 Task: Add the task  Create a feature for users to track and manage their inventory to the section Epic Expedition in the project WorldView and add a Due Date to the respective task as 2024/04/27.
Action: Mouse moved to (78, 342)
Screenshot: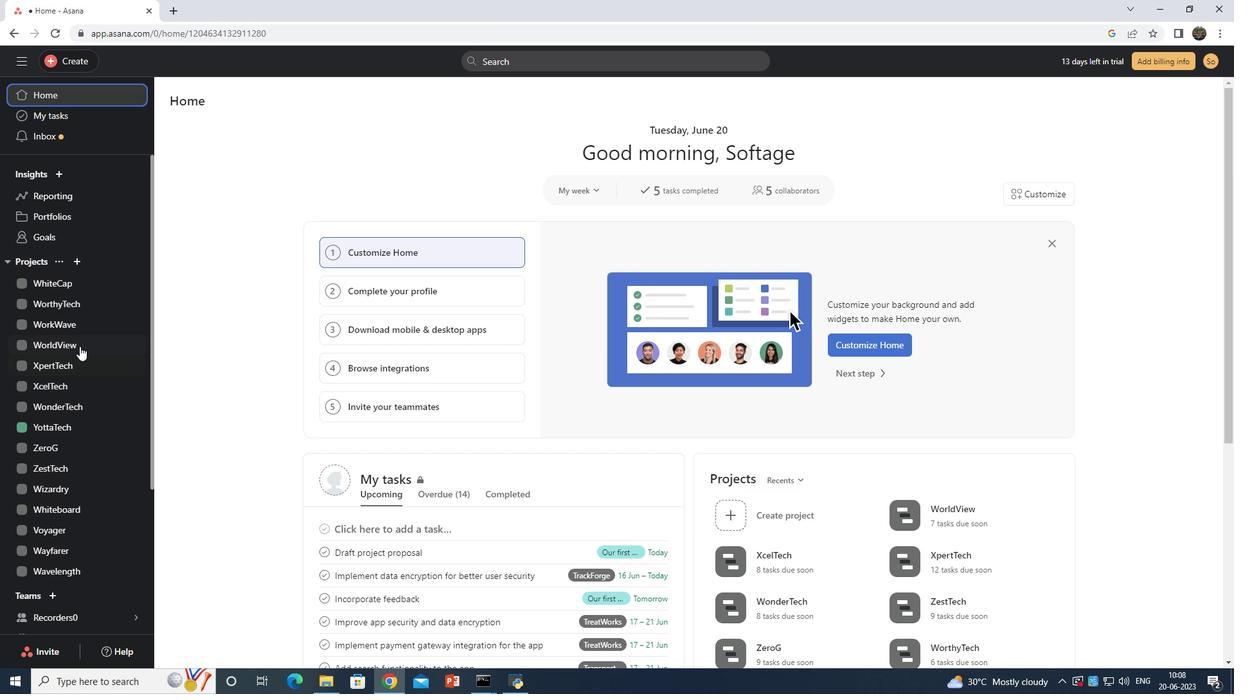 
Action: Mouse pressed left at (78, 342)
Screenshot: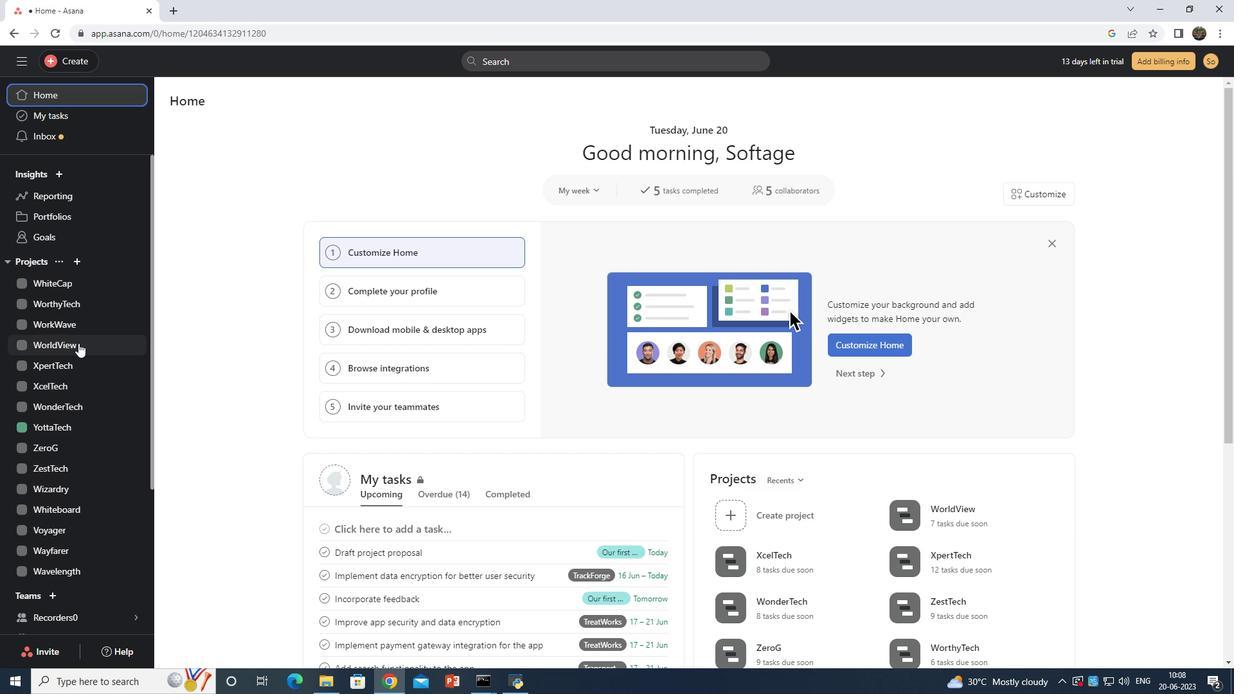 
Action: Mouse moved to (230, 131)
Screenshot: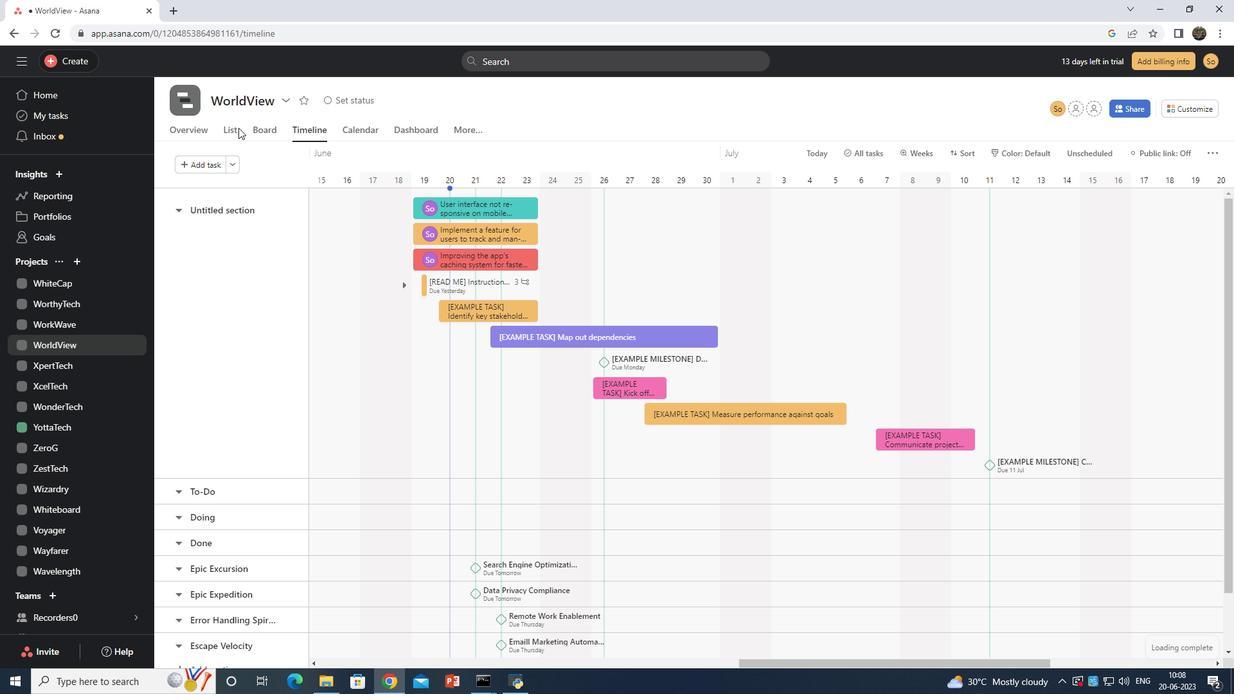 
Action: Mouse pressed left at (230, 131)
Screenshot: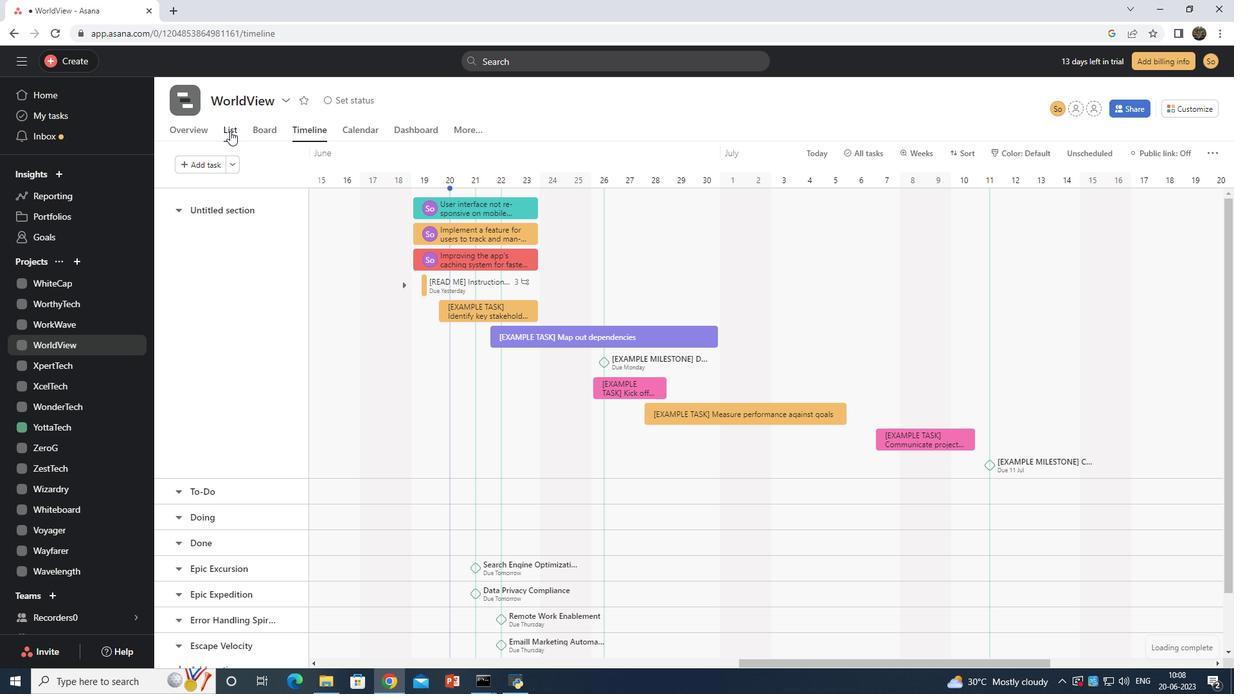 
Action: Mouse moved to (373, 395)
Screenshot: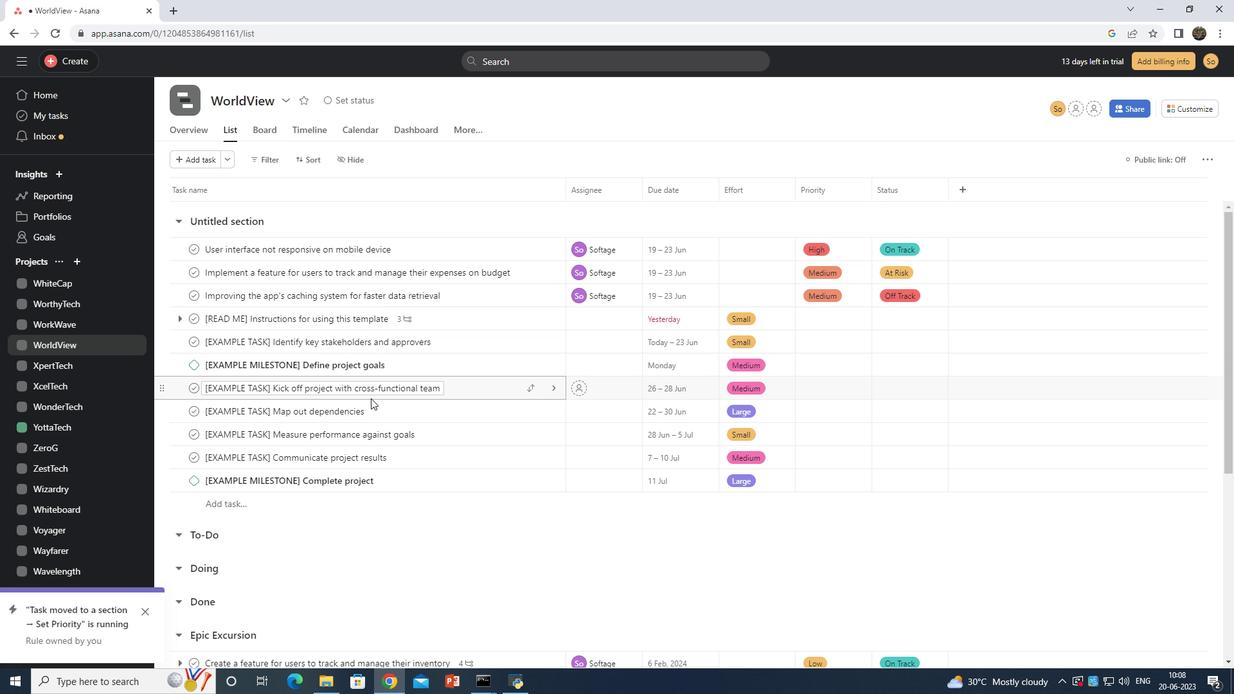 
Action: Mouse scrolled (373, 394) with delta (0, 0)
Screenshot: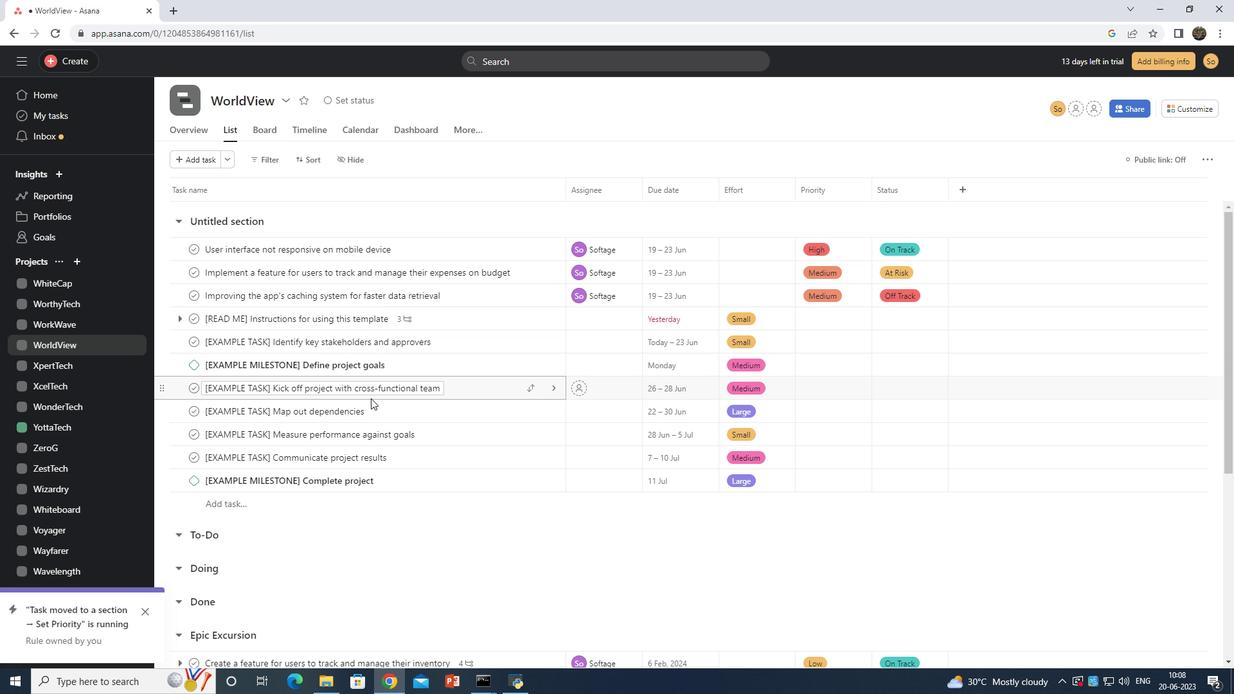 
Action: Mouse scrolled (373, 394) with delta (0, 0)
Screenshot: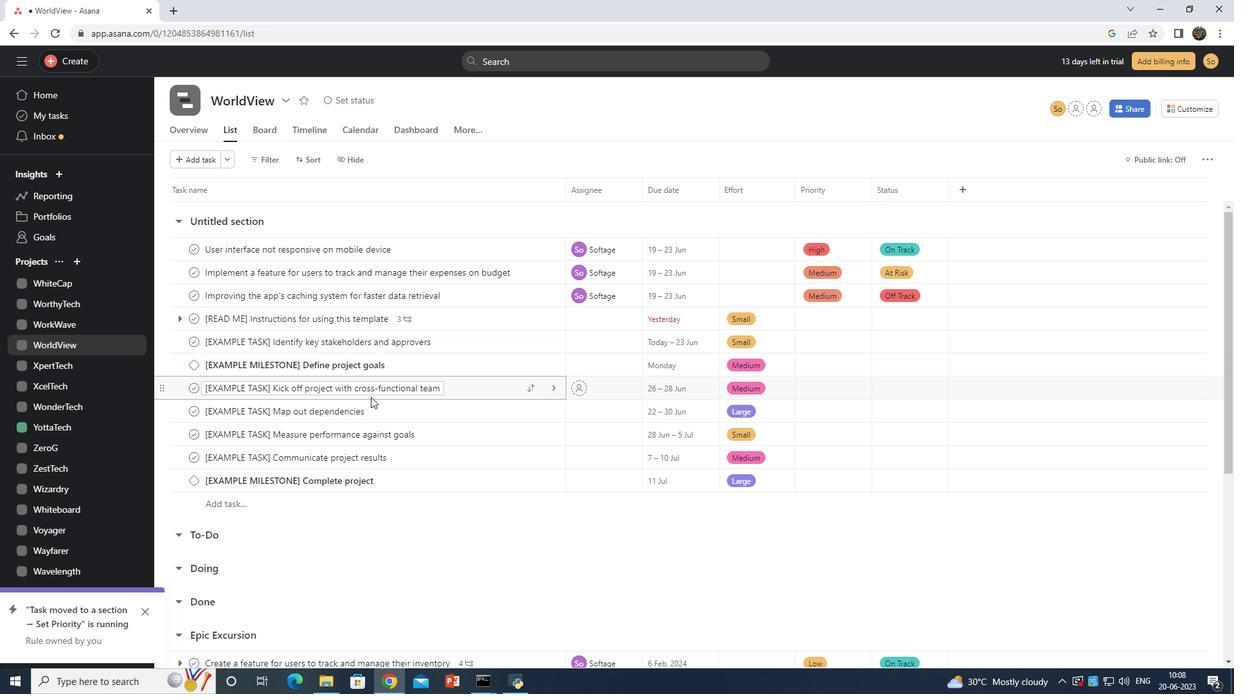 
Action: Mouse scrolled (373, 394) with delta (0, 0)
Screenshot: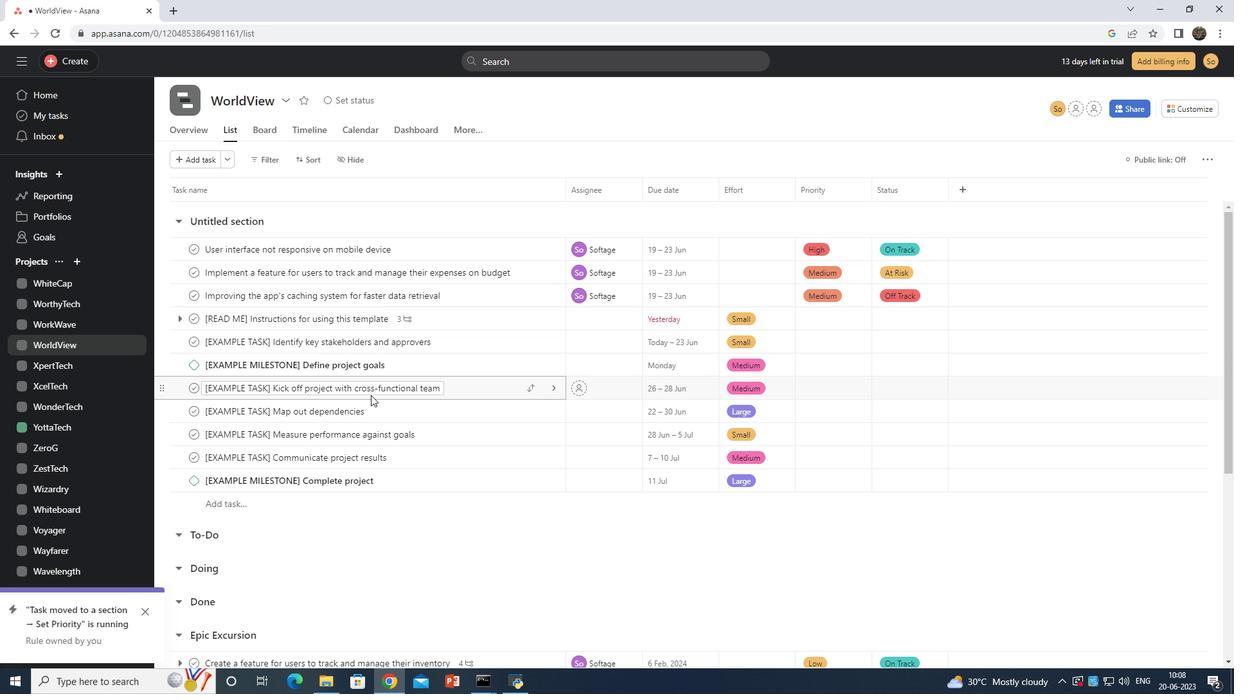 
Action: Mouse moved to (486, 468)
Screenshot: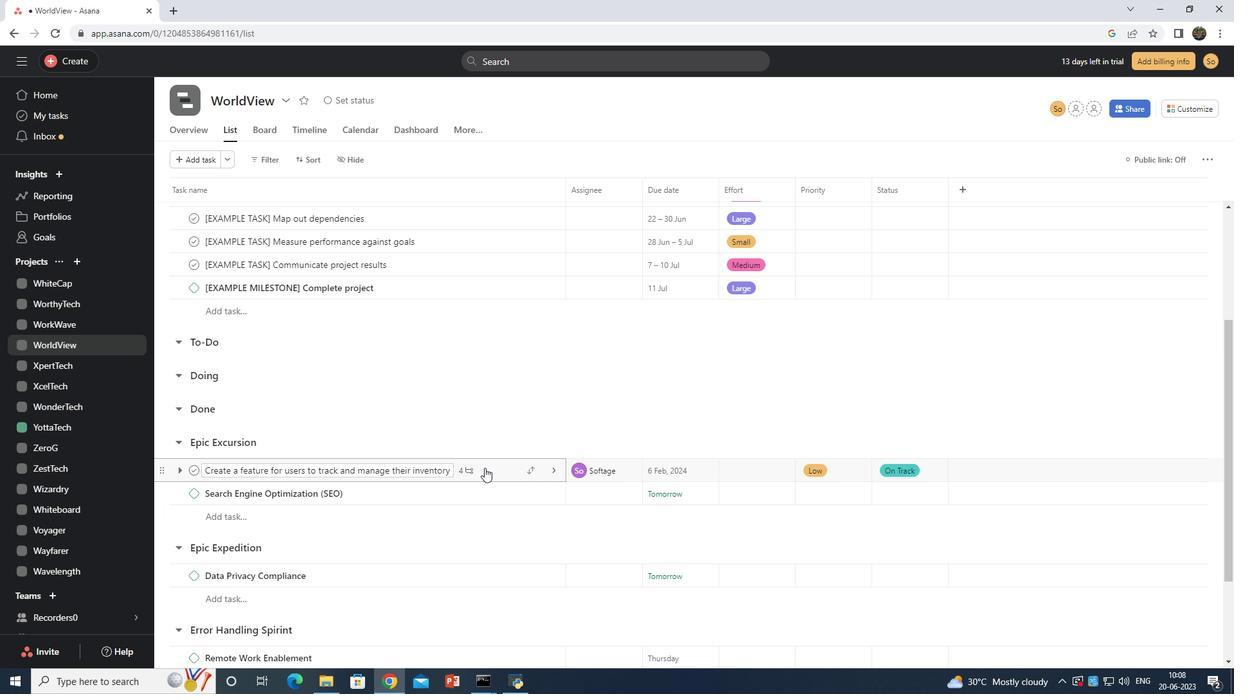 
Action: Mouse pressed left at (486, 468)
Screenshot: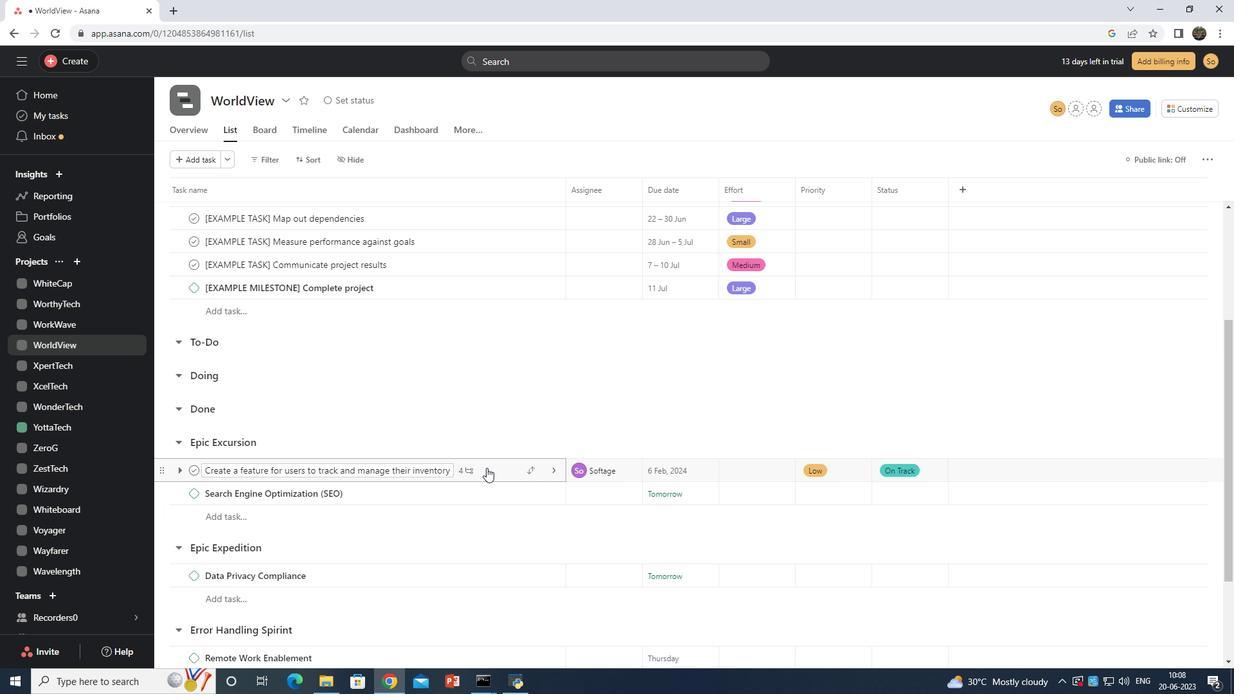 
Action: Mouse moved to (973, 293)
Screenshot: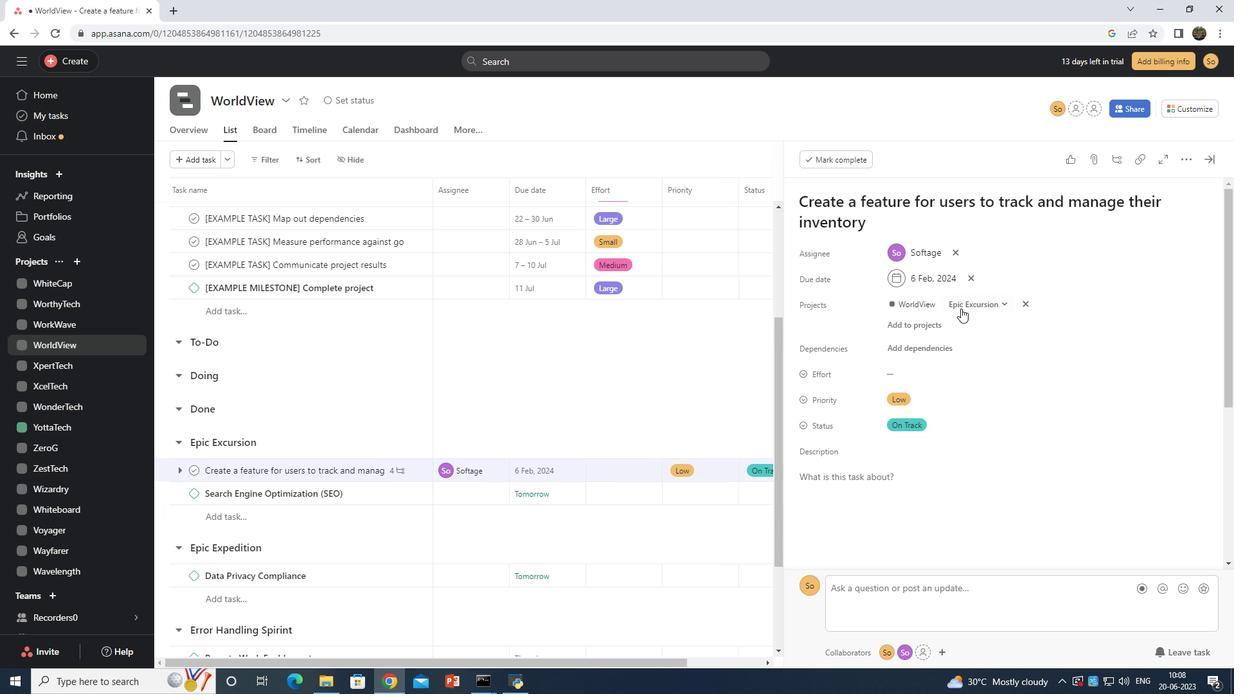 
Action: Mouse pressed left at (973, 293)
Screenshot: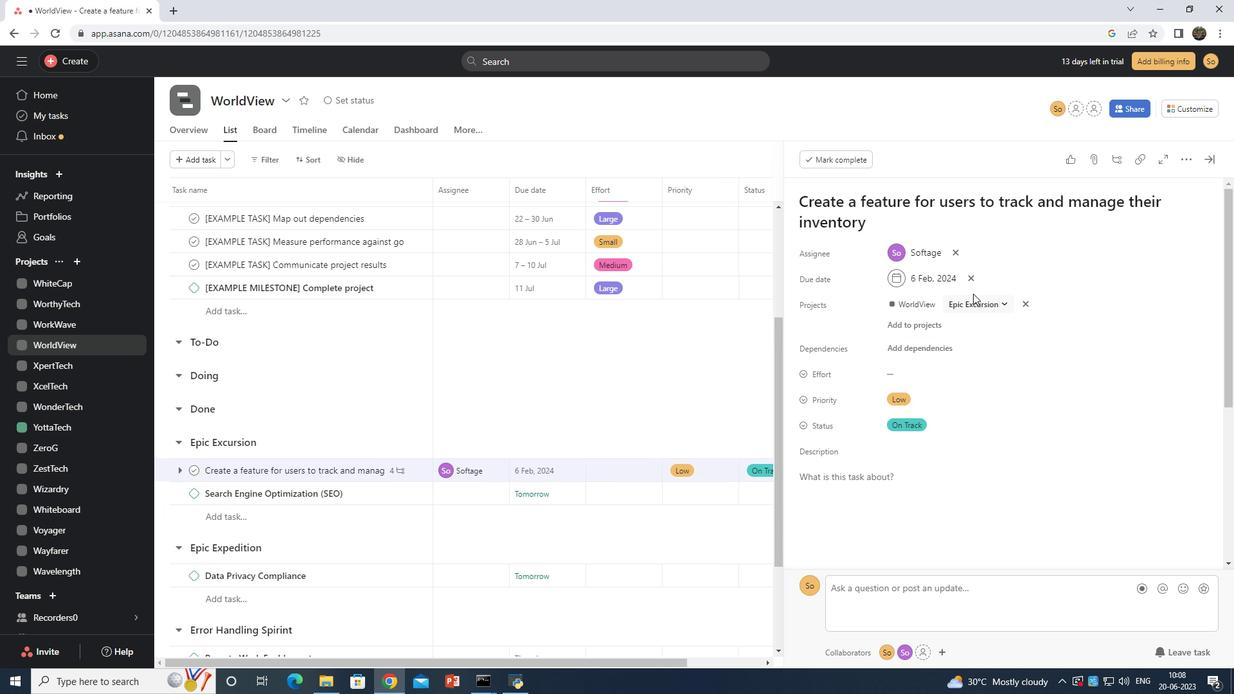 
Action: Mouse moved to (973, 302)
Screenshot: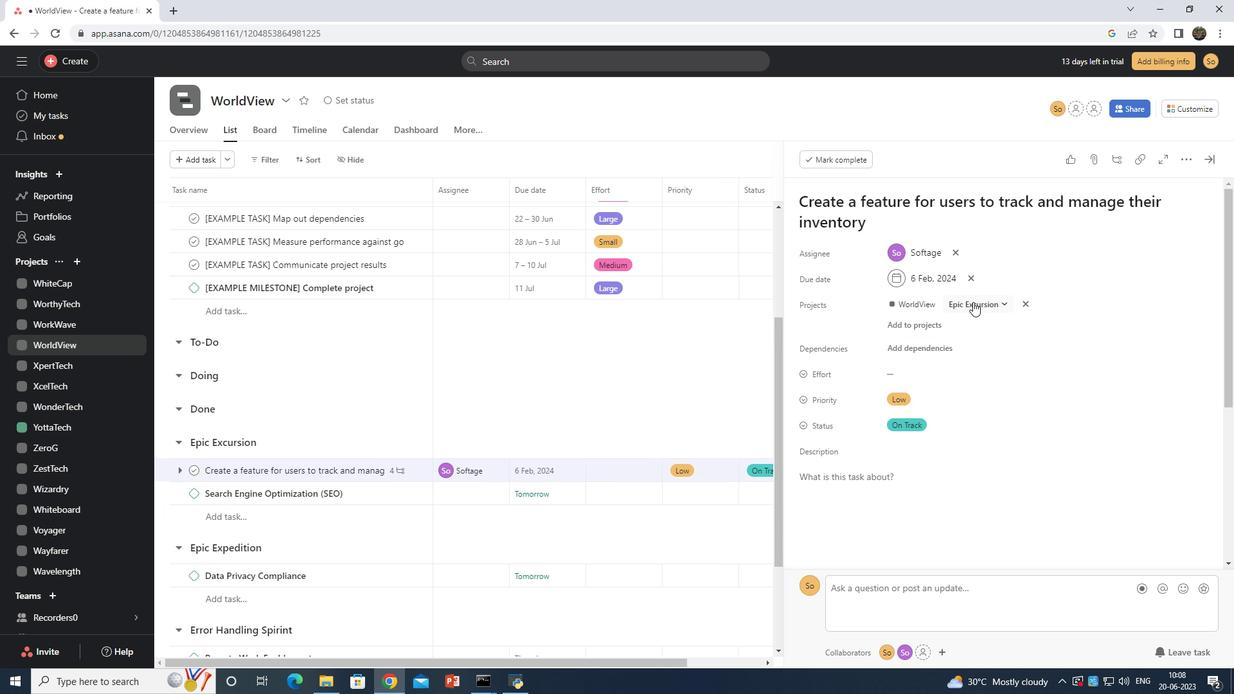 
Action: Mouse pressed left at (973, 302)
Screenshot: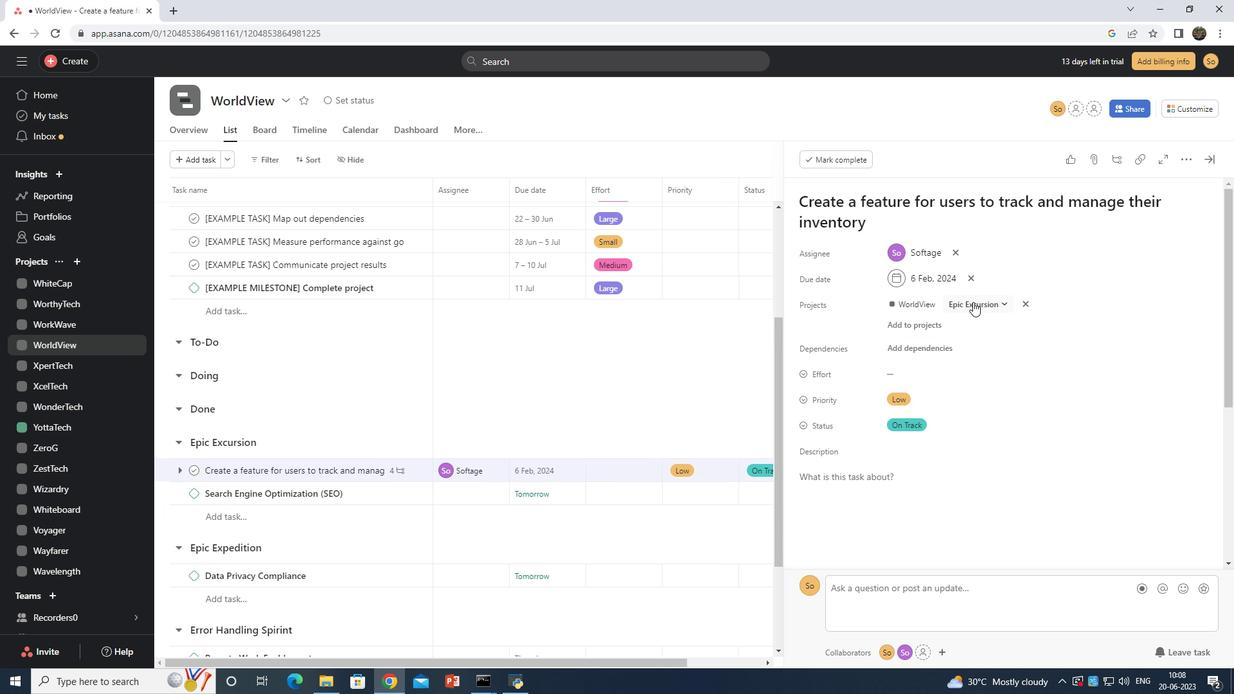 
Action: Mouse moved to (964, 450)
Screenshot: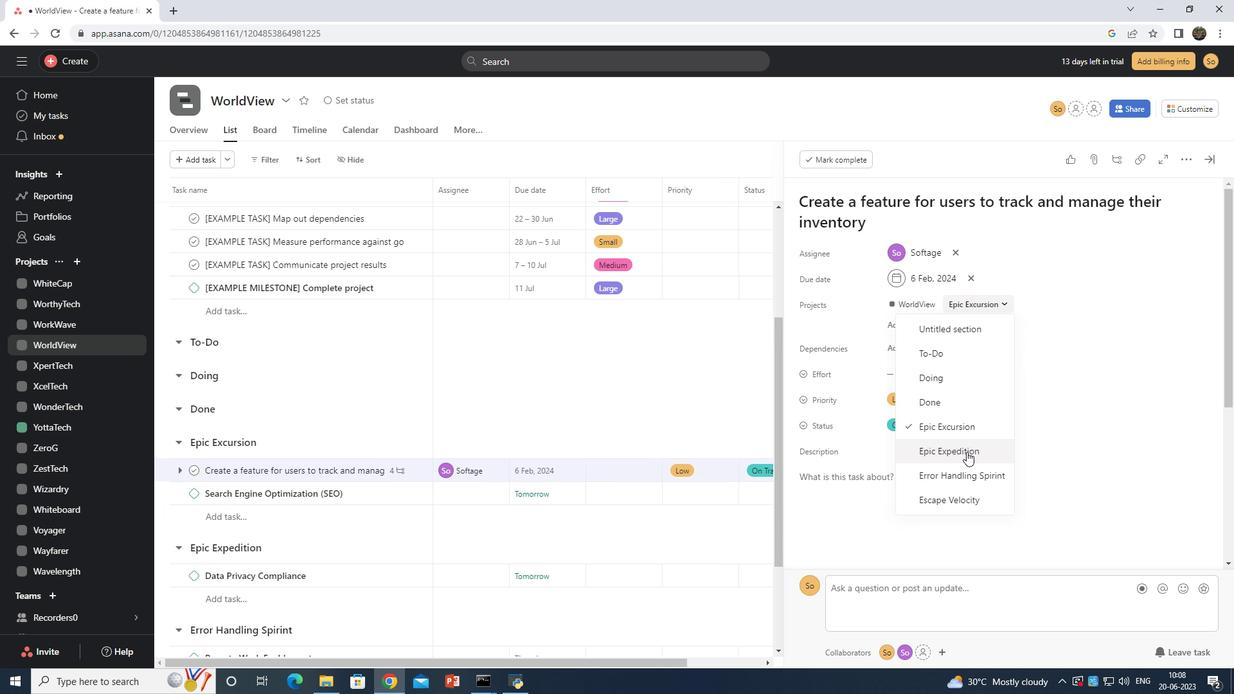 
Action: Mouse pressed left at (964, 450)
Screenshot: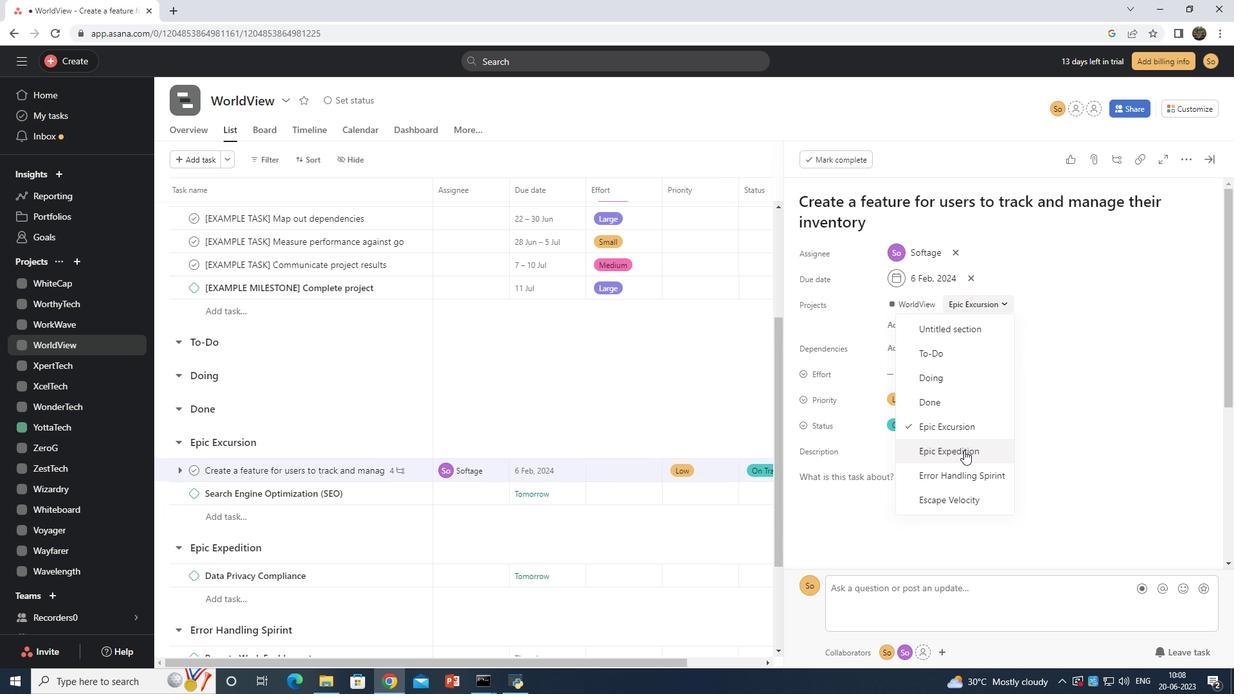 
Action: Mouse moved to (899, 276)
Screenshot: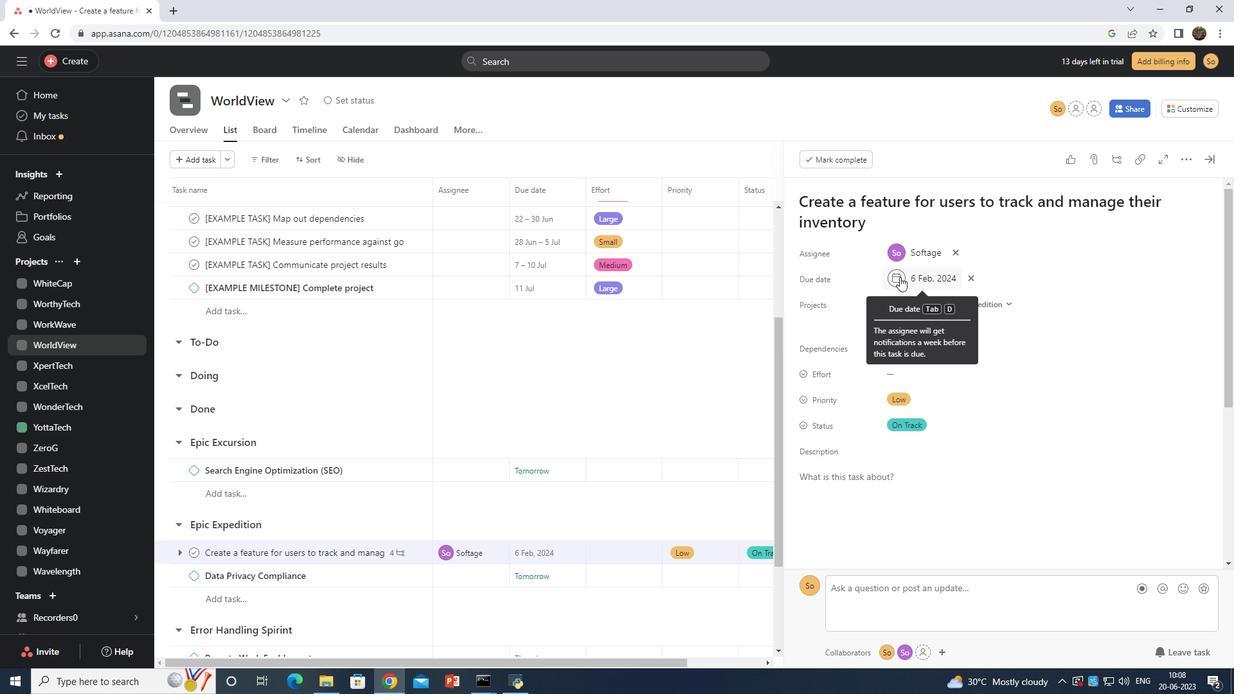 
Action: Mouse pressed left at (899, 276)
Screenshot: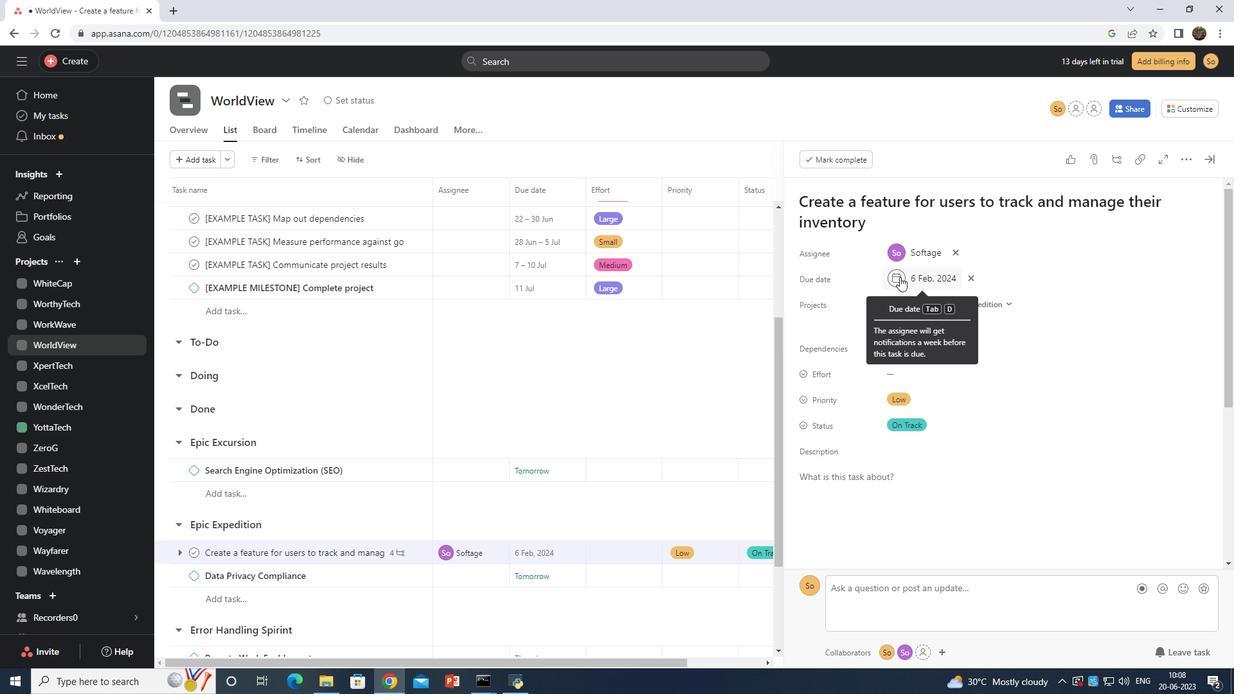 
Action: Mouse moved to (899, 275)
Screenshot: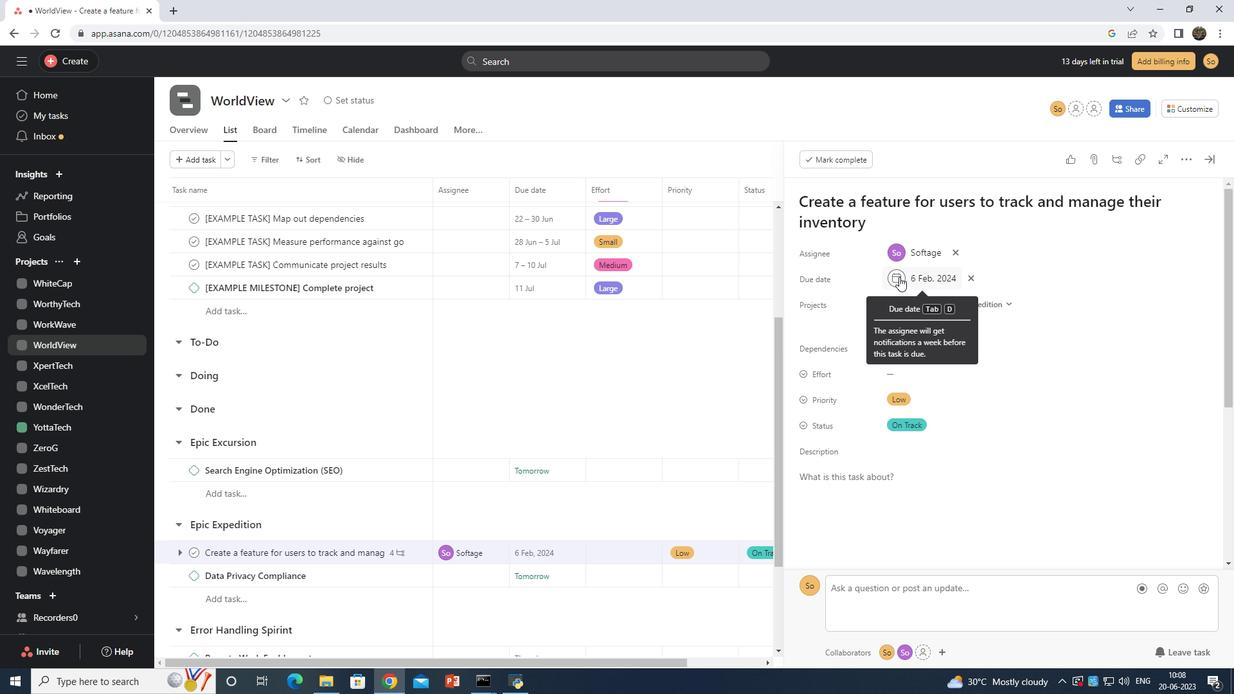 
Action: Key pressed <Key.backspace><Key.backspace><Key.backspace><Key.backspace><Key.backspace><Key.backspace><Key.backspace><Key.backspace><Key.backspace><Key.backspace><Key.backspace><Key.backspace><Key.backspace><Key.backspace><Key.backspace><Key.backspace><Key.backspace><Key.backspace><Key.backspace><Key.backspace>2024/04/27
Screenshot: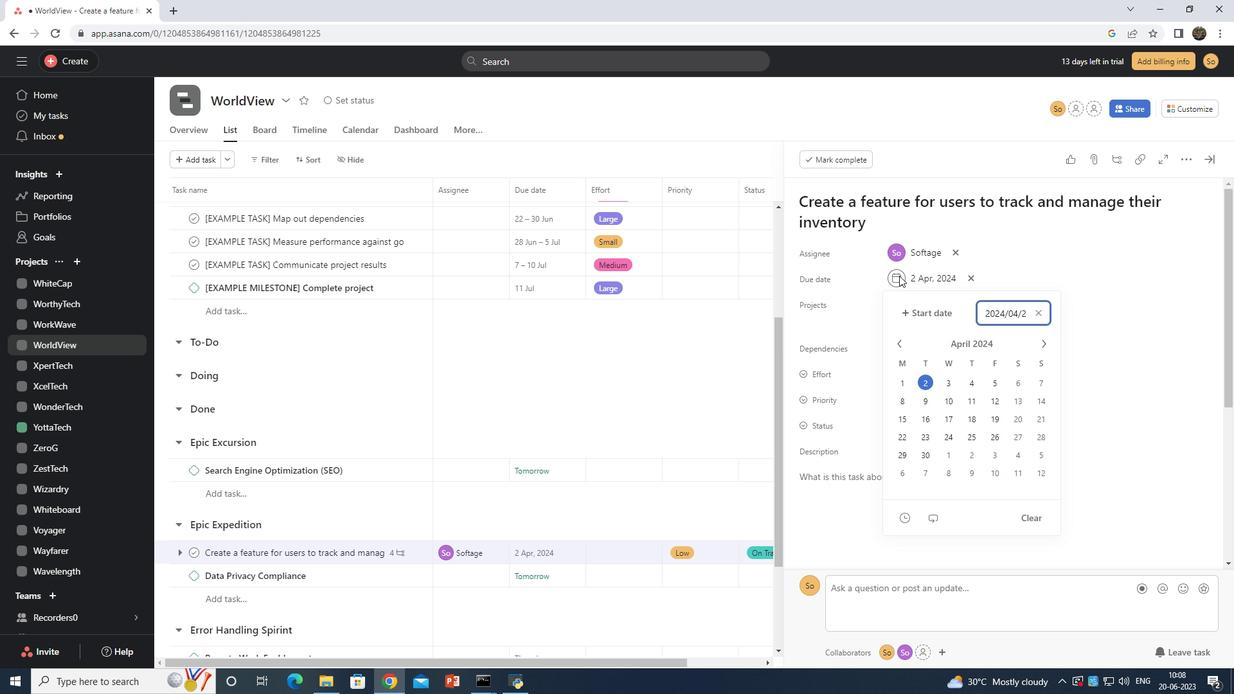 
Action: Mouse moved to (1123, 364)
Screenshot: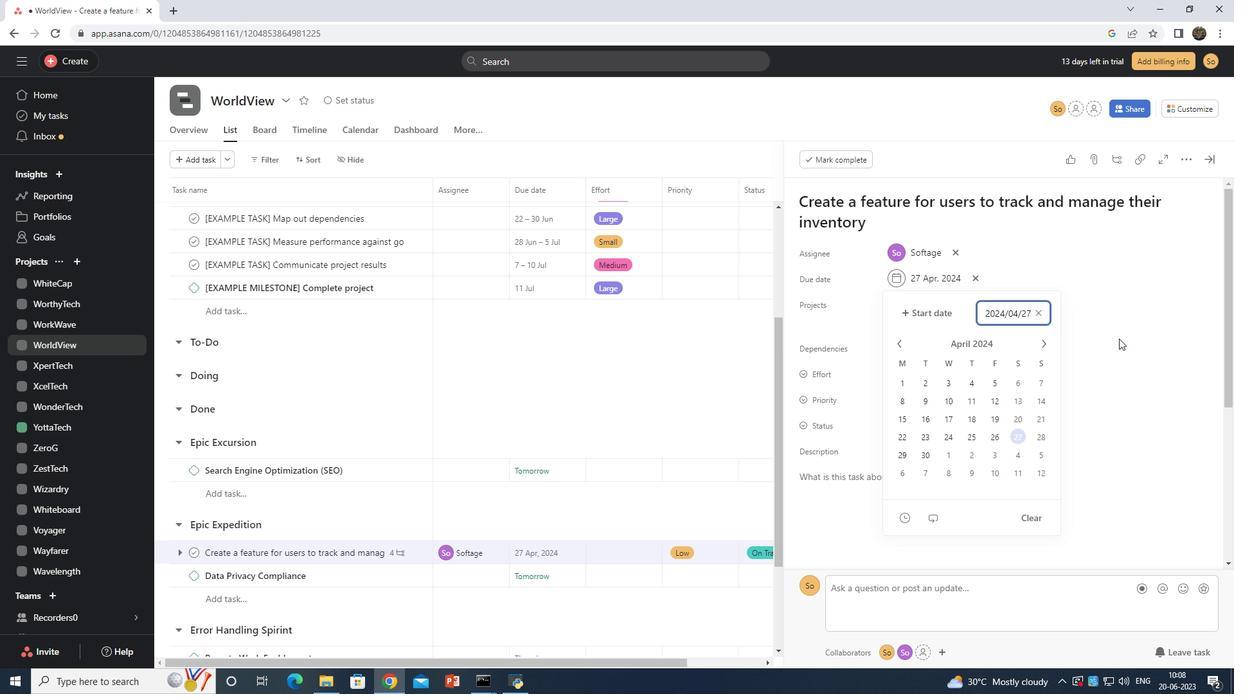 
Action: Mouse pressed left at (1123, 364)
Screenshot: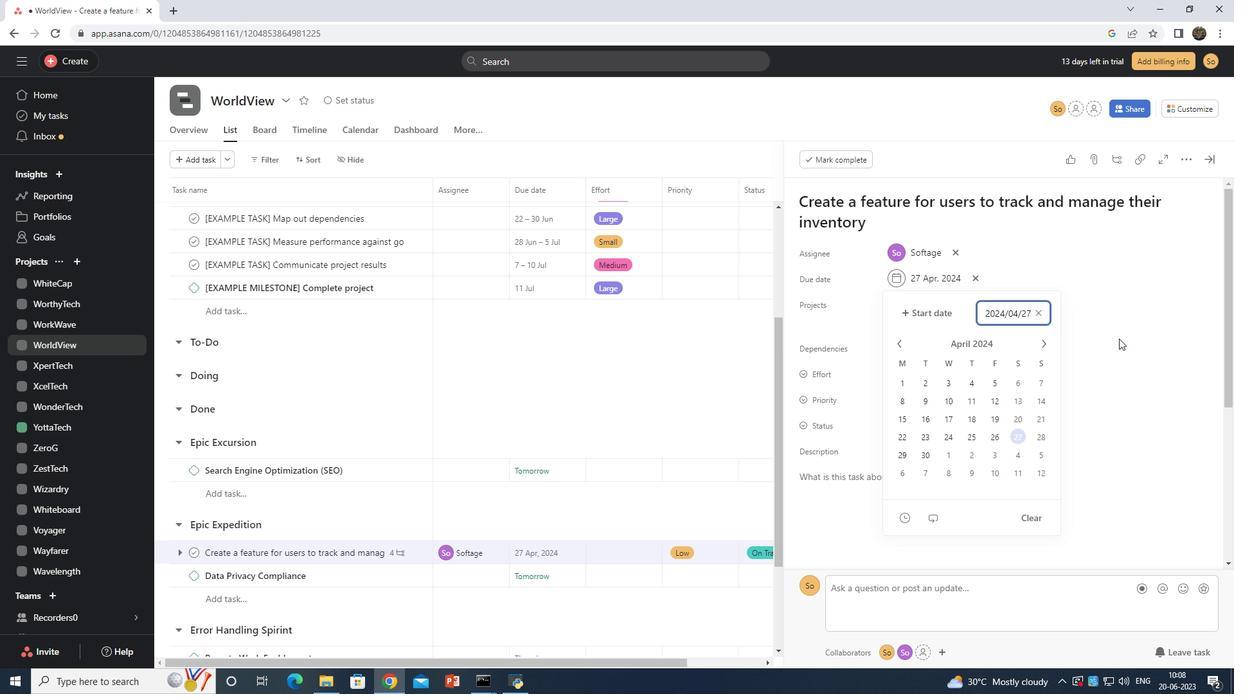 
